 Task: Create List Brand Integration in Board Newsletter Design Ideas to Workspace Customer Service Software. Create List Brand Positioning in Board Email Marketing Conversion Rate Optimization to Workspace Customer Service Software. Create List Brand Awareness in Board Market Analysis for International Expansion to Workspace Customer Service Software
Action: Mouse moved to (66, 308)
Screenshot: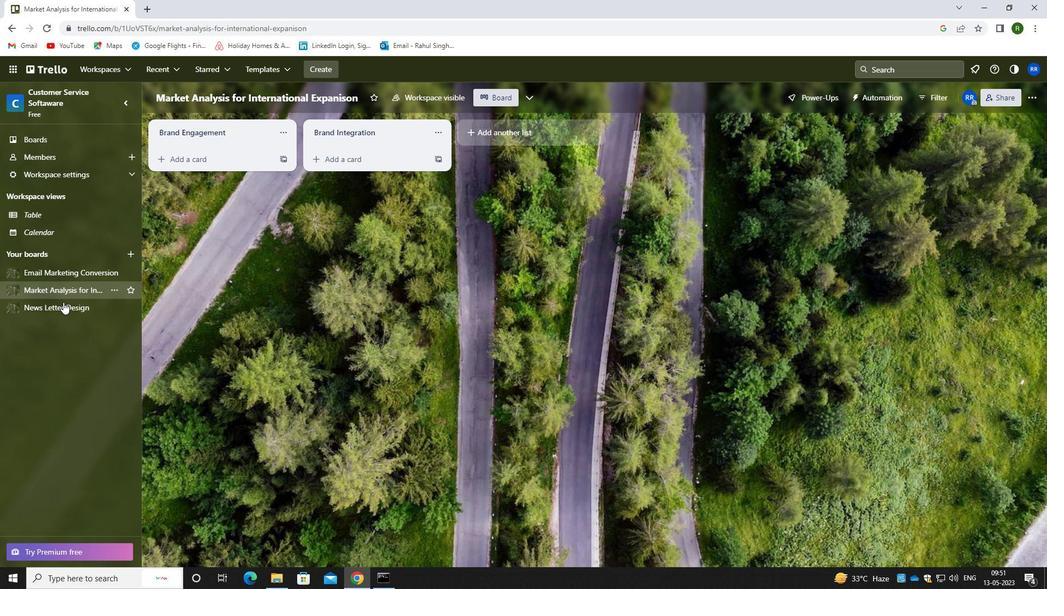 
Action: Mouse pressed left at (66, 308)
Screenshot: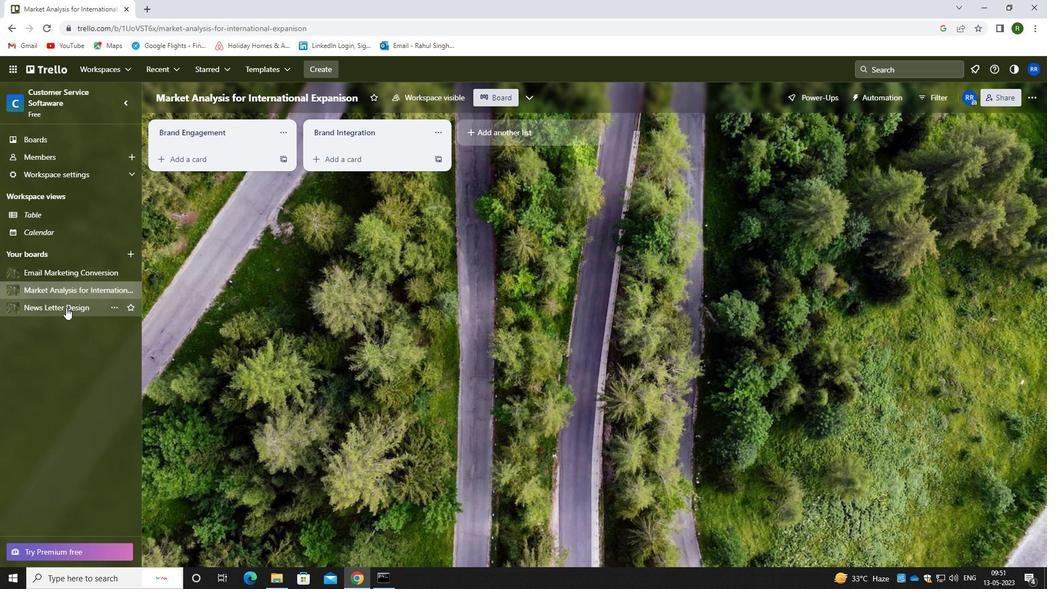 
Action: Mouse moved to (487, 126)
Screenshot: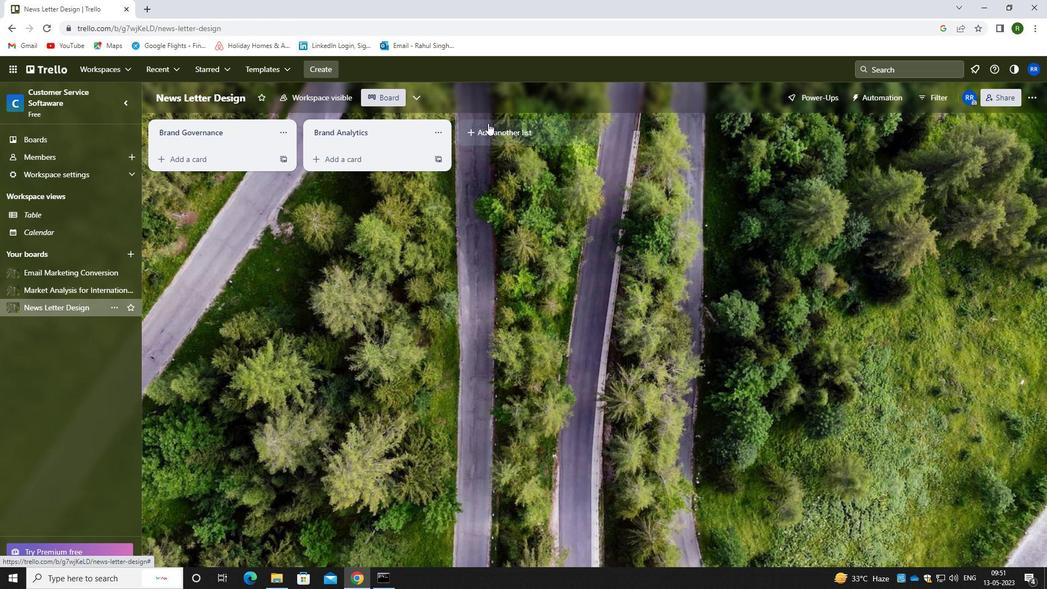 
Action: Mouse pressed left at (487, 126)
Screenshot: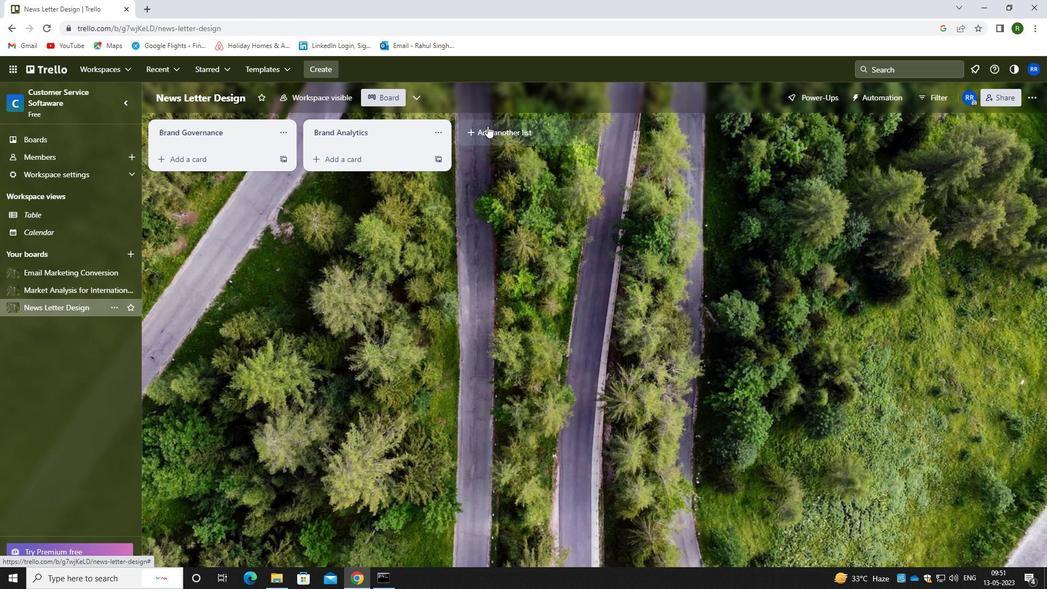 
Action: Mouse moved to (461, 161)
Screenshot: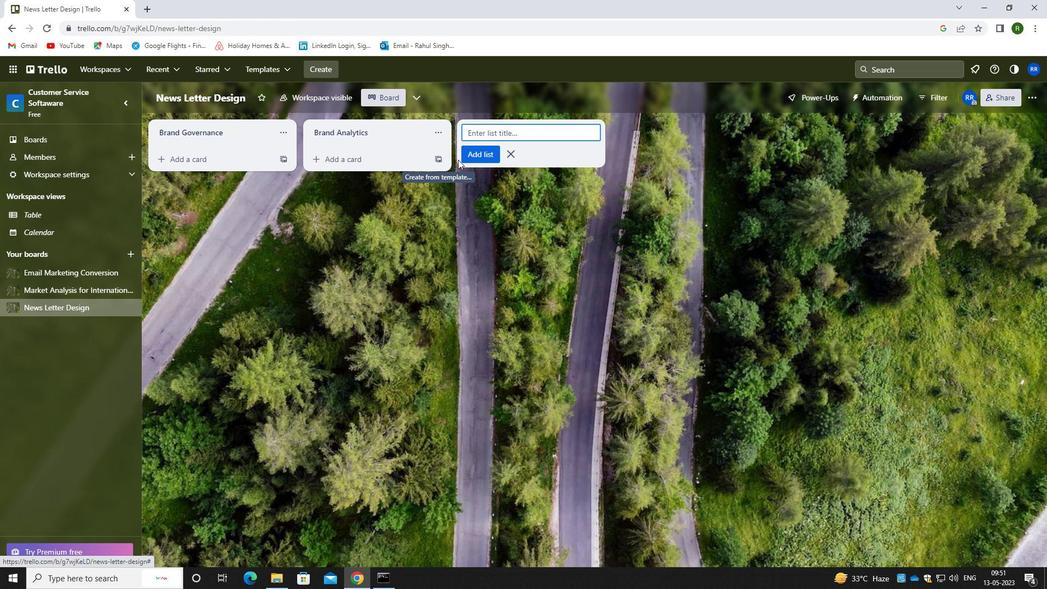 
Action: Key pressed <Key.caps_lock>B<Key.caps_lock>Oard<Key.space><Key.caps_lock>I<Key.caps_lock>Ntegration
Screenshot: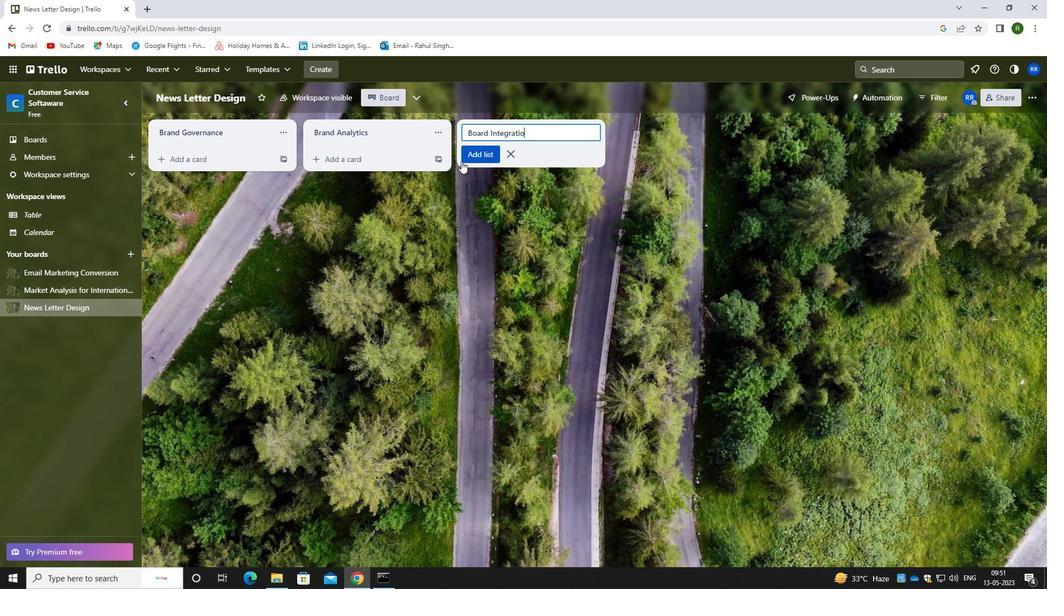 
Action: Mouse moved to (491, 130)
Screenshot: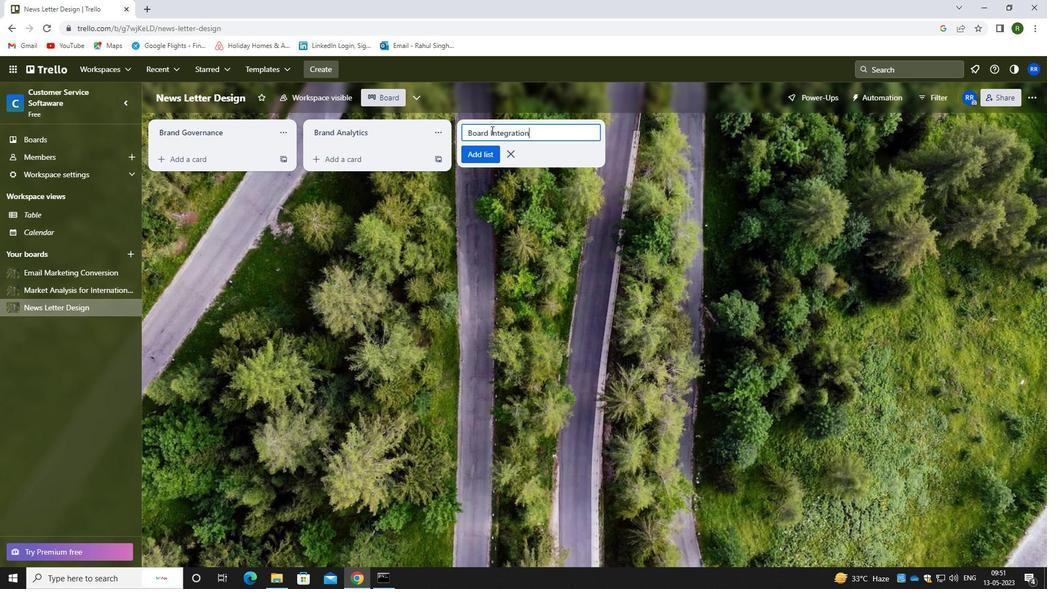 
Action: Mouse pressed left at (491, 130)
Screenshot: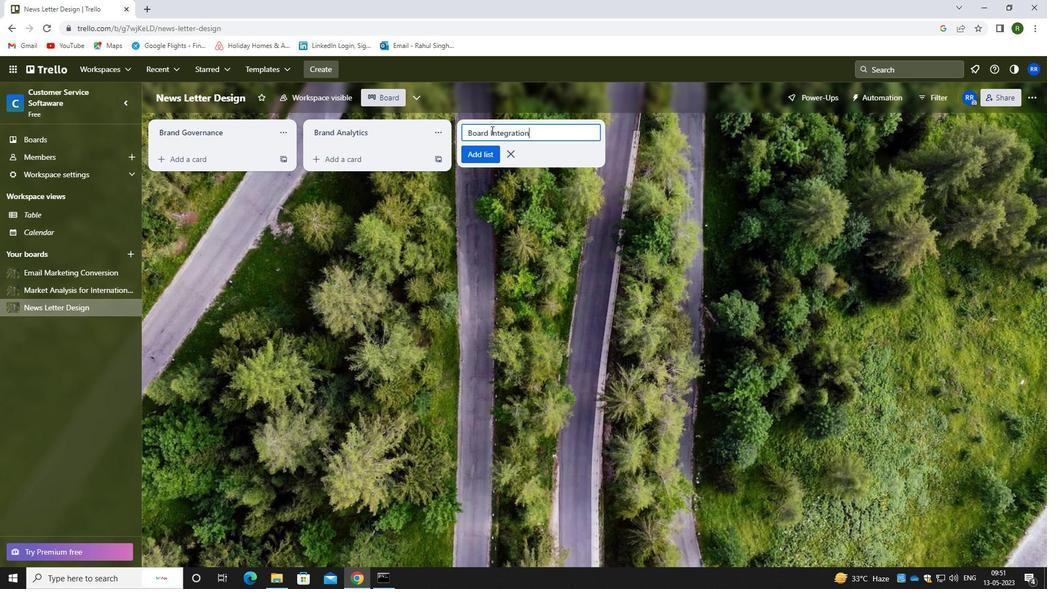 
Action: Mouse moved to (457, 143)
Screenshot: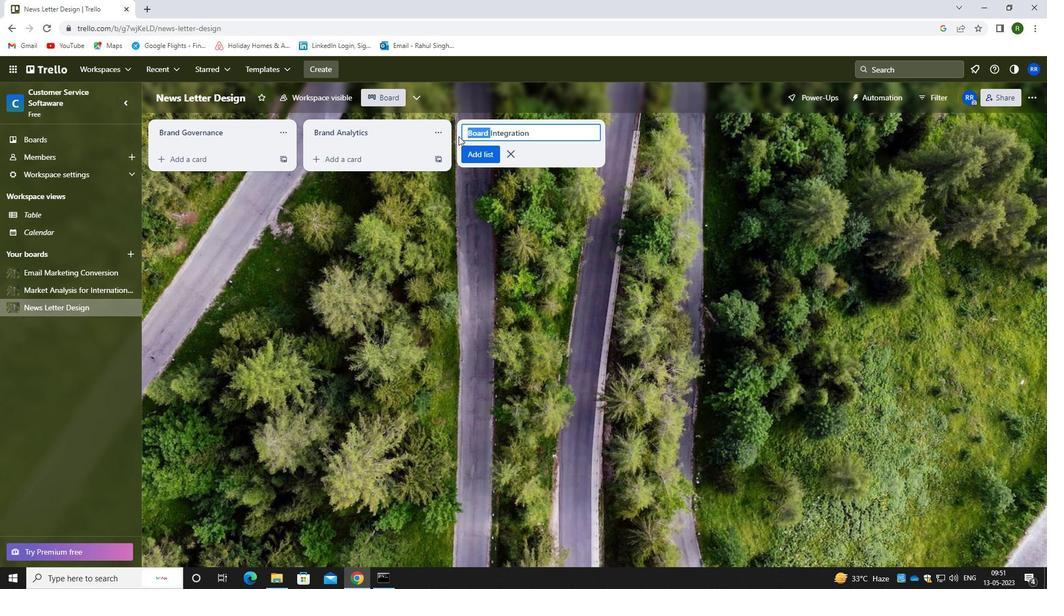 
Action: Key pressed <Key.left><Key.left><Key.left><Key.left><Key.left><Key.left>
Screenshot: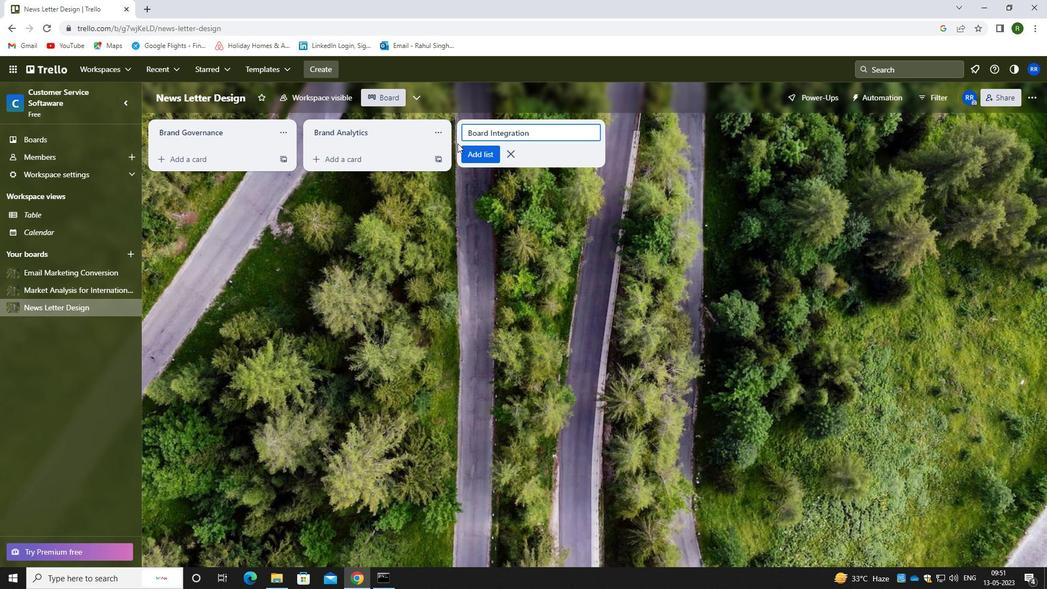 
Action: Mouse moved to (489, 132)
Screenshot: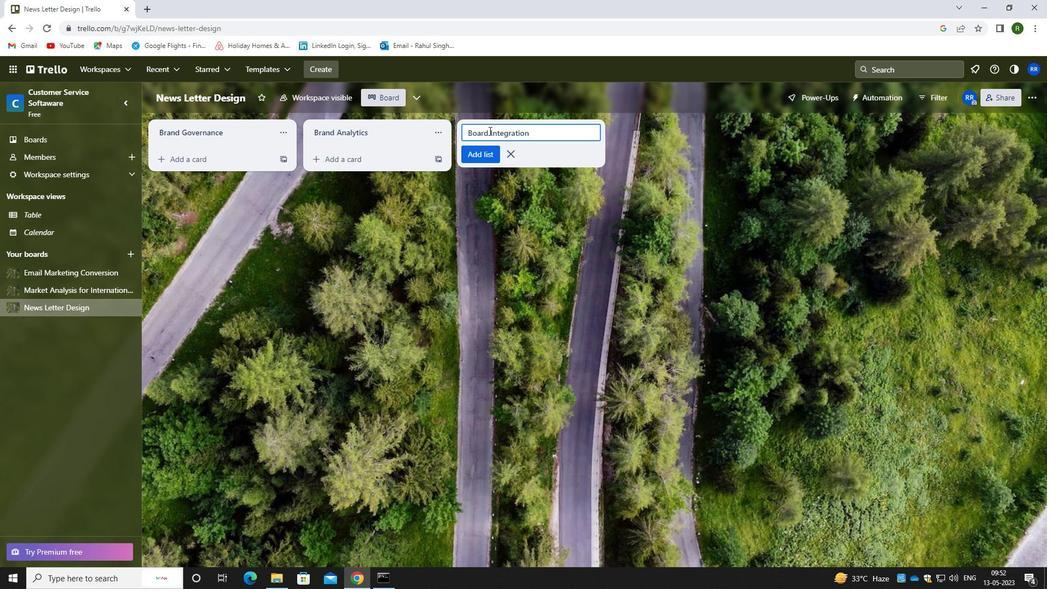 
Action: Mouse pressed left at (489, 132)
Screenshot: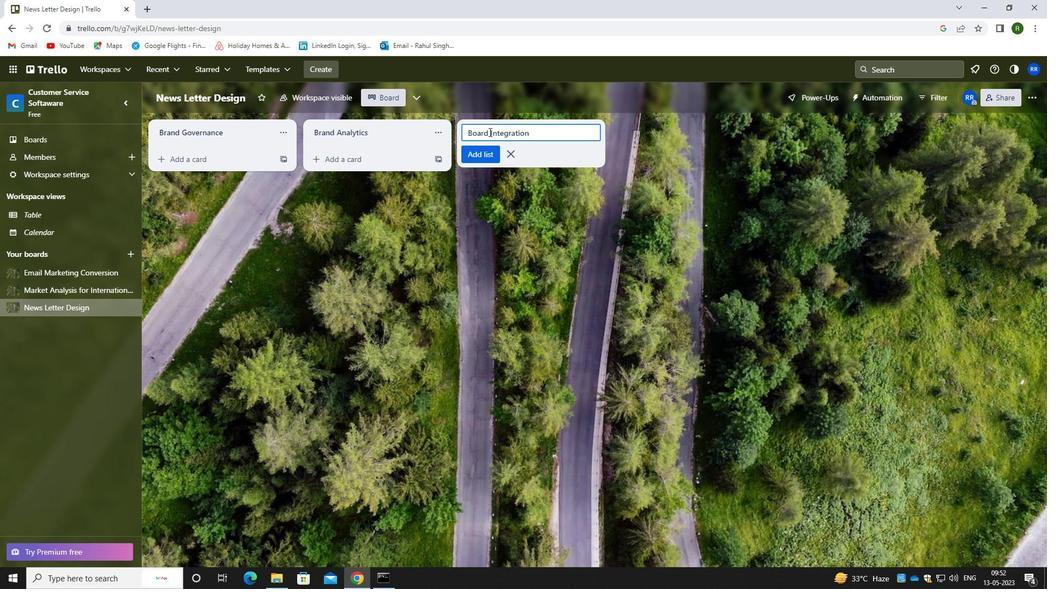 
Action: Key pressed <Key.backspace><Key.backspace><Key.backspace><Key.backspace>rand
Screenshot: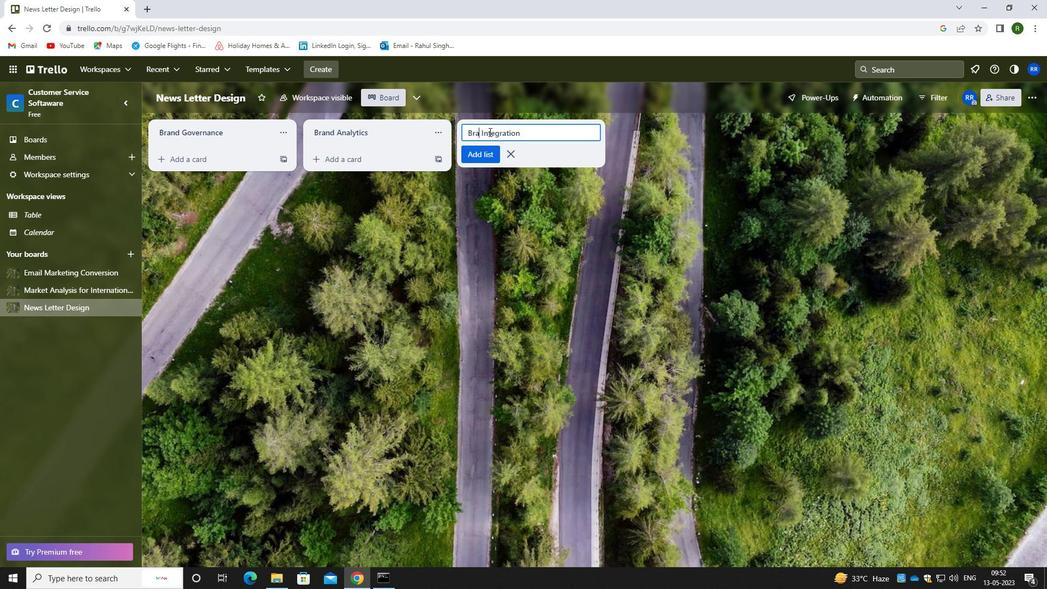 
Action: Mouse moved to (482, 152)
Screenshot: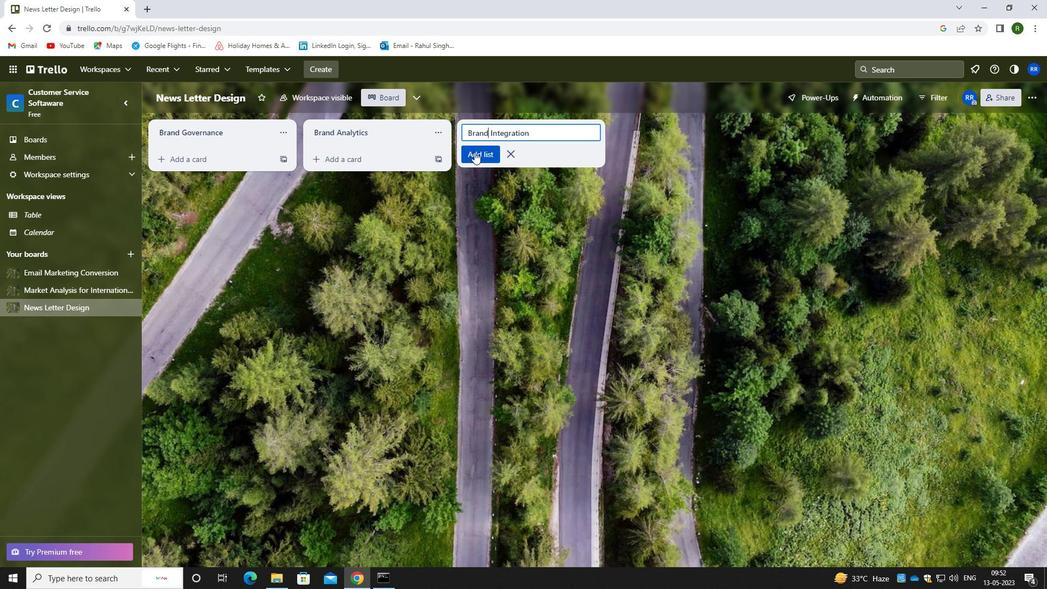 
Action: Mouse pressed left at (482, 152)
Screenshot: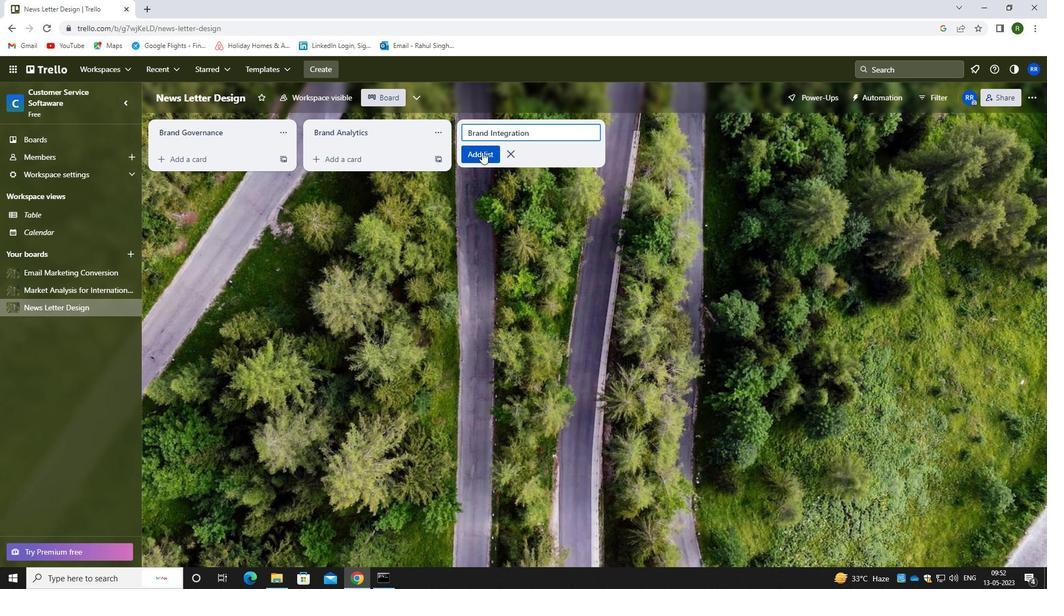 
Action: Mouse moved to (21, 281)
Screenshot: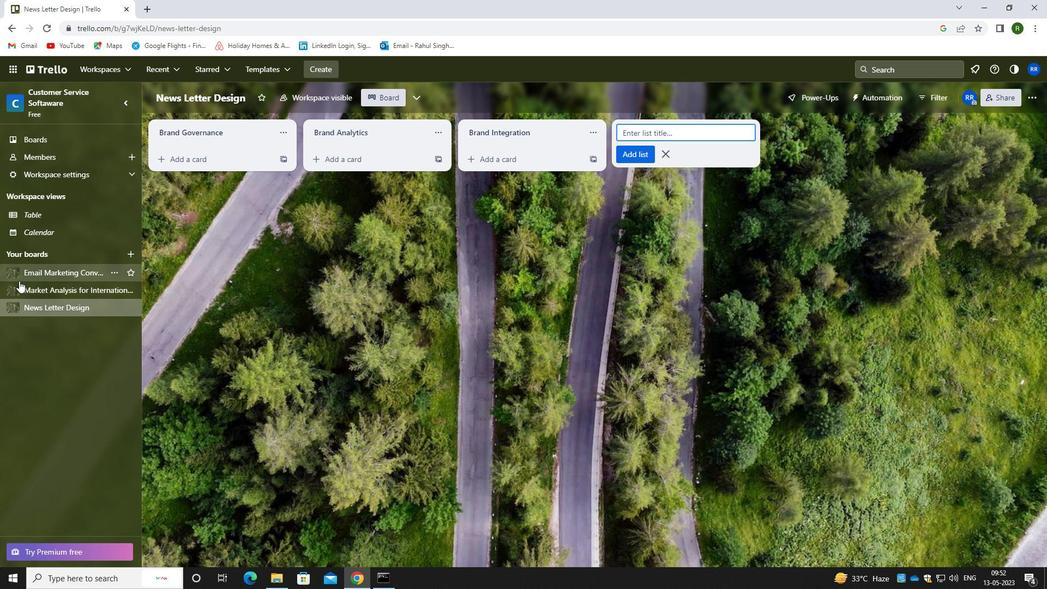 
Action: Mouse pressed left at (21, 281)
Screenshot: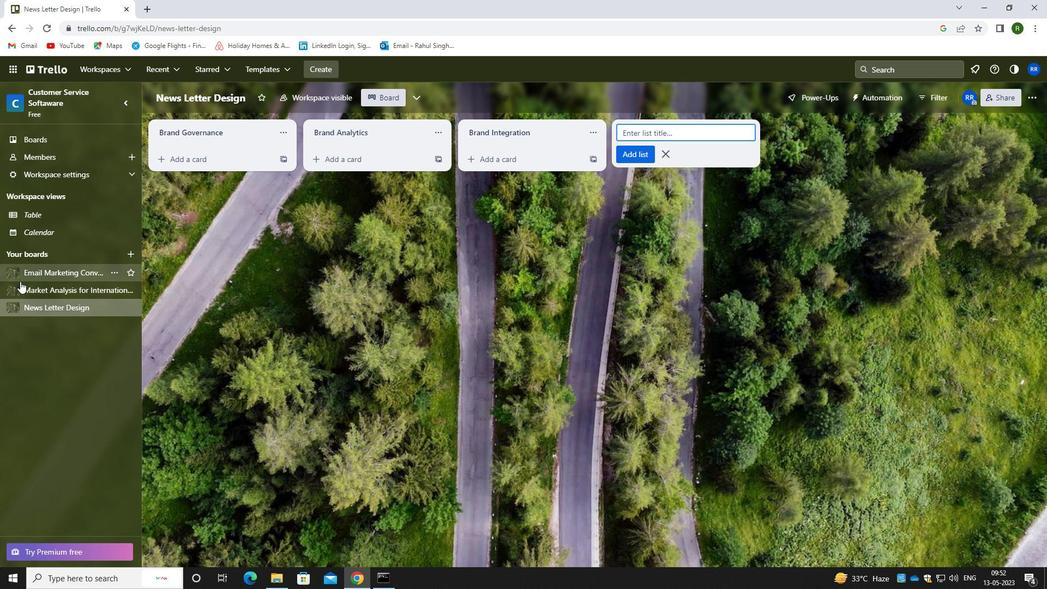 
Action: Mouse moved to (28, 273)
Screenshot: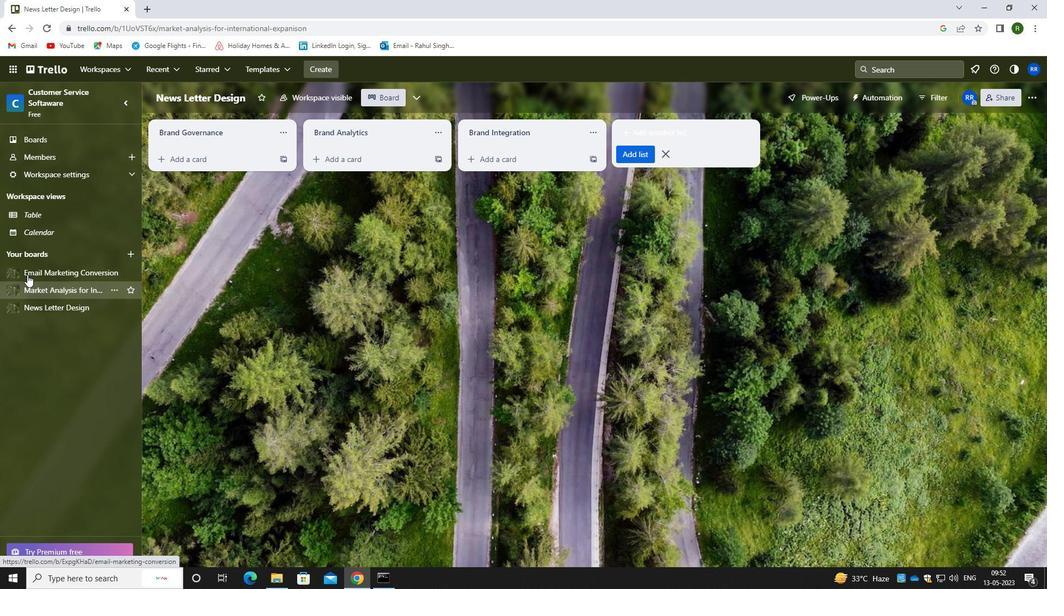 
Action: Mouse pressed left at (28, 273)
Screenshot: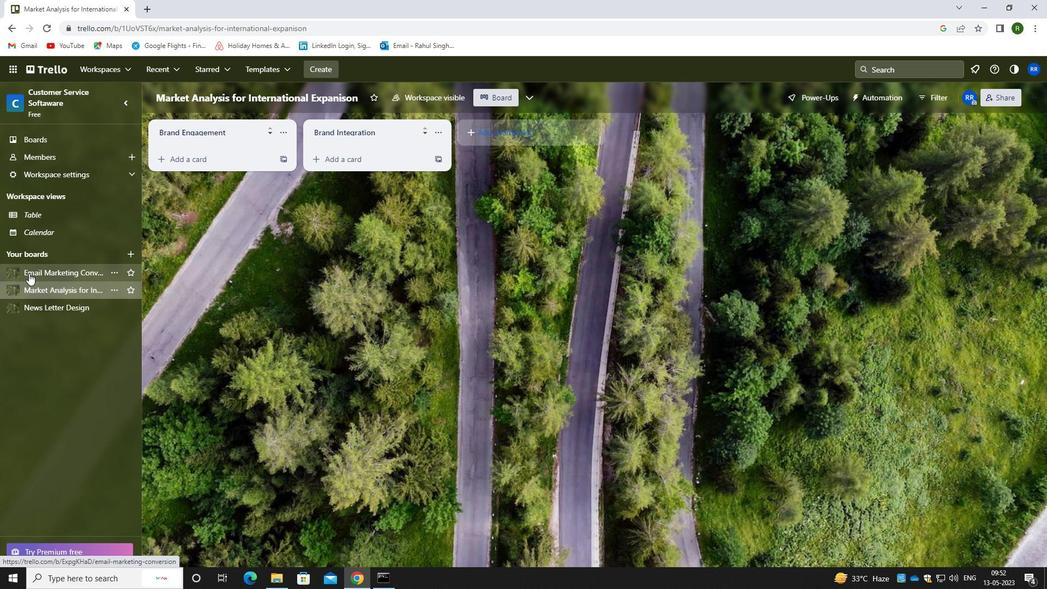 
Action: Mouse moved to (489, 132)
Screenshot: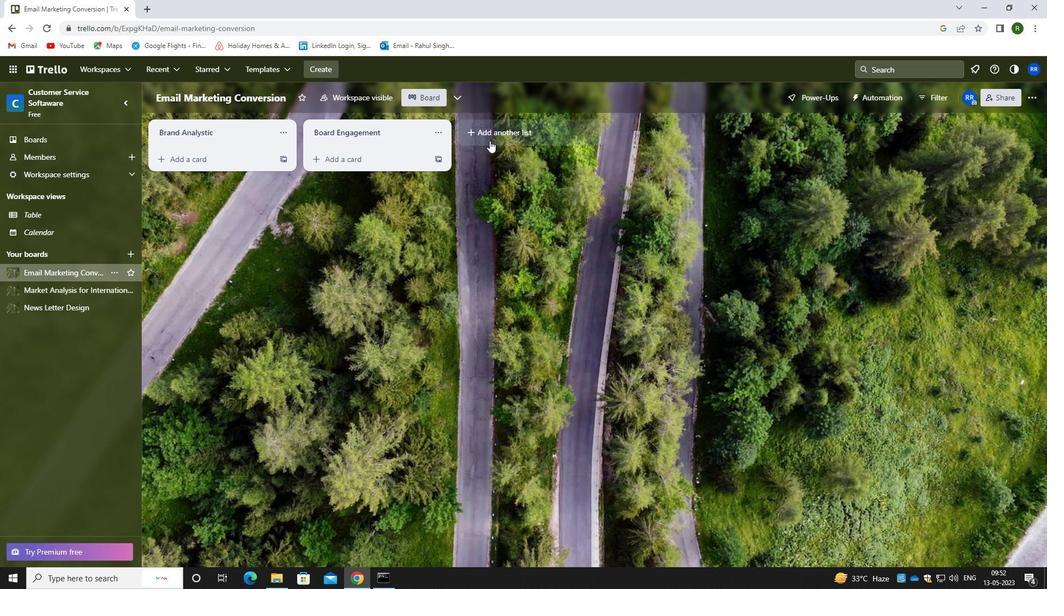 
Action: Mouse pressed left at (489, 132)
Screenshot: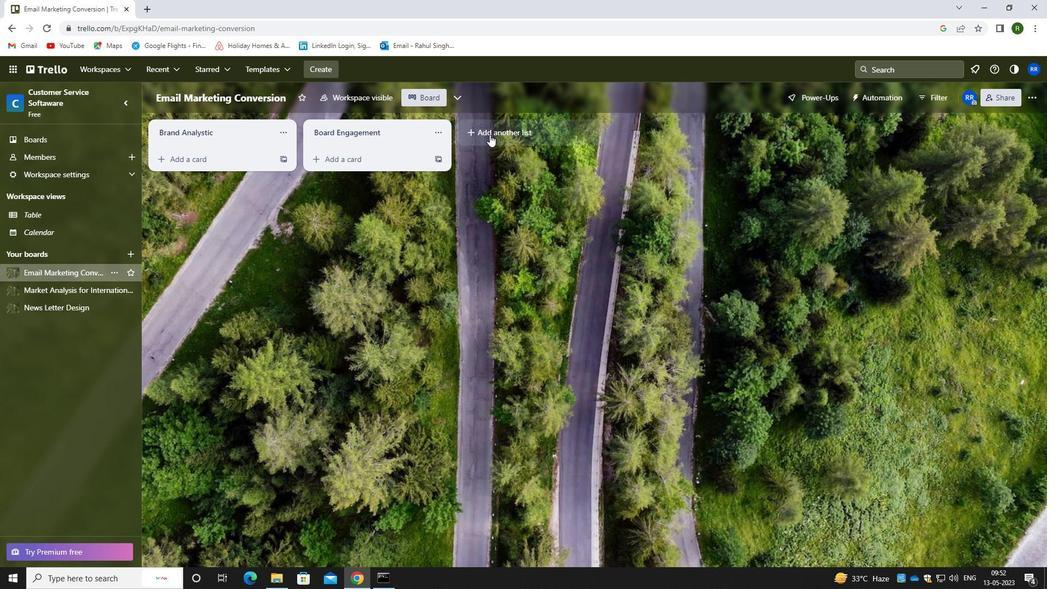 
Action: Mouse moved to (483, 153)
Screenshot: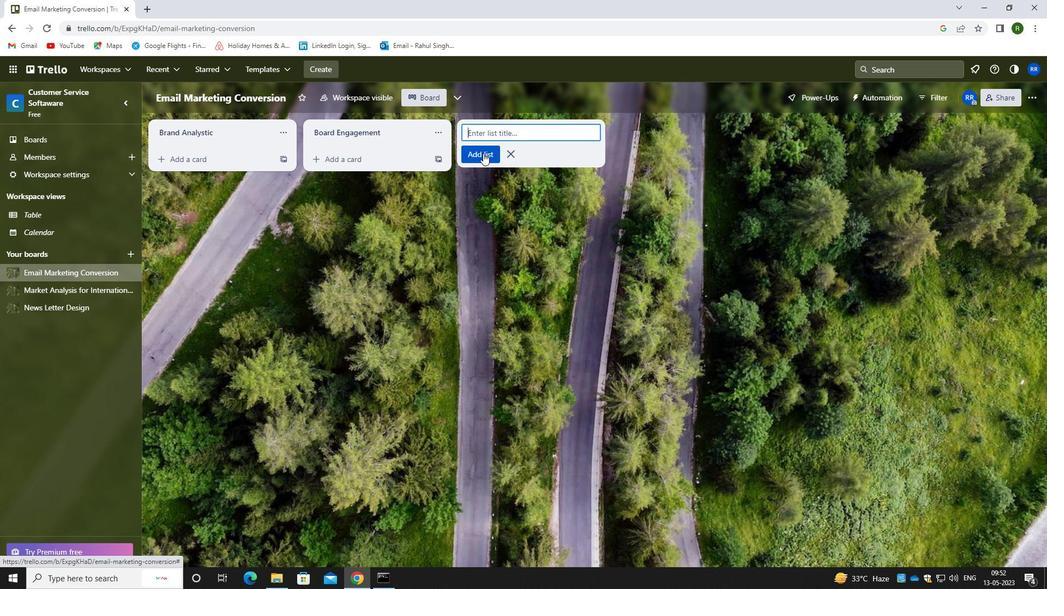 
Action: Key pressed <Key.caps_lock>b<Key.caps_lock>o<Key.backspace>rand<Key.space><Key.caps_lock>p<Key.caps_lock>ositioning
Screenshot: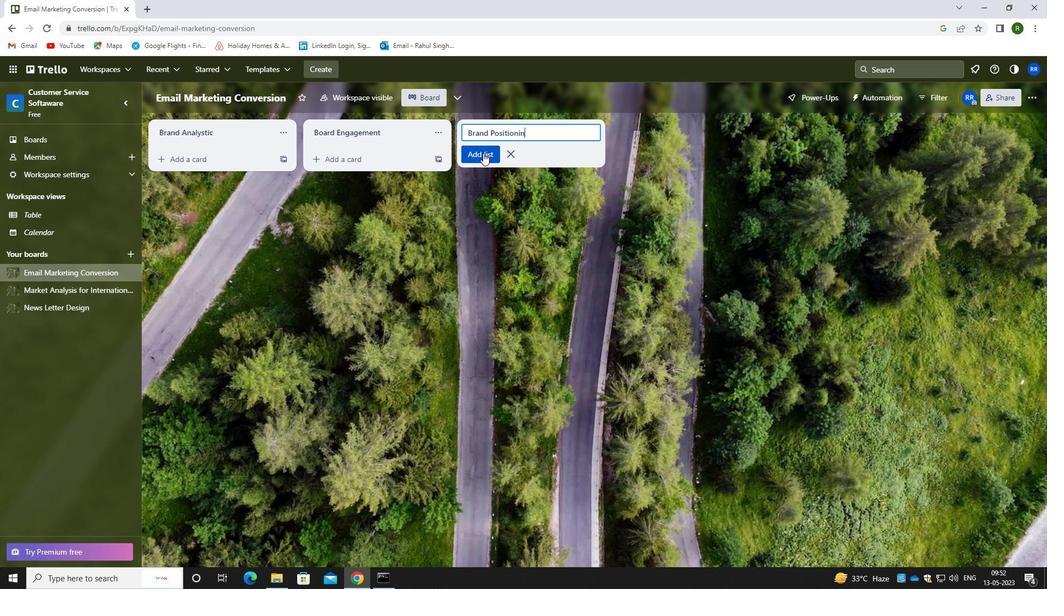 
Action: Mouse moved to (483, 153)
Screenshot: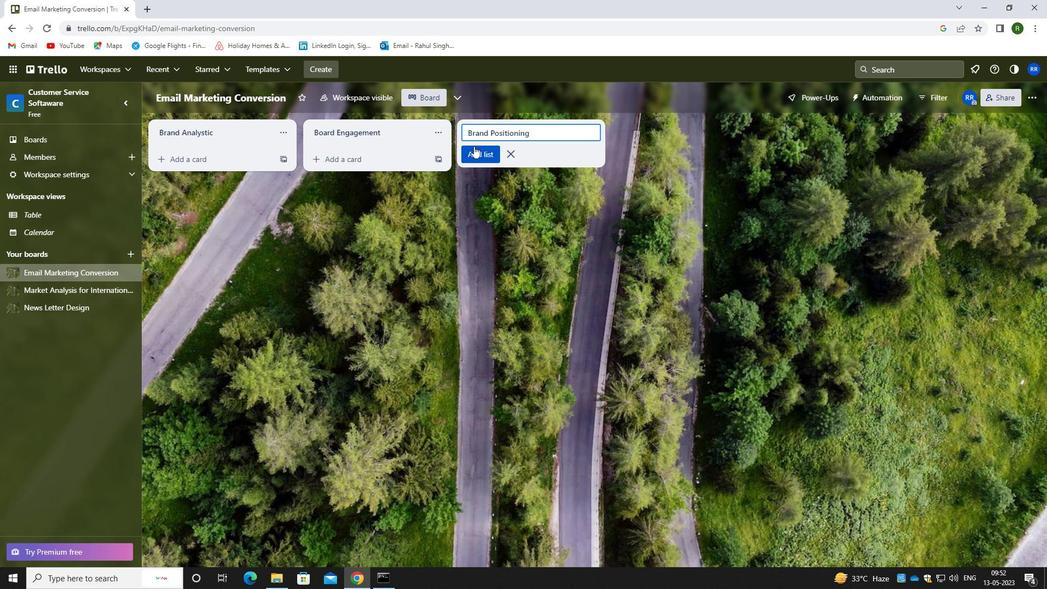 
Action: Mouse pressed left at (483, 153)
Screenshot: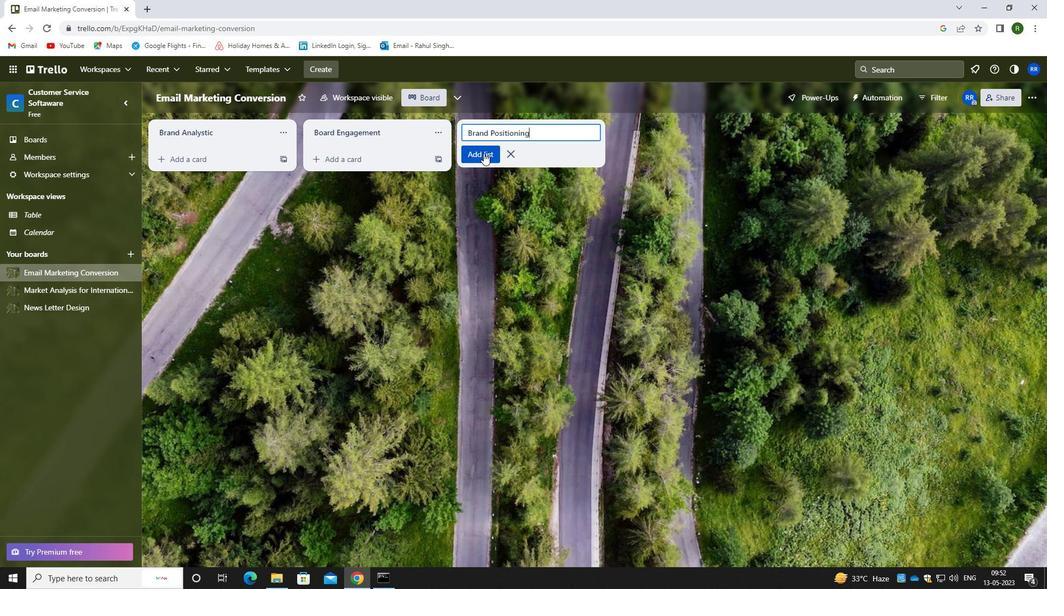 
Action: Mouse moved to (56, 287)
Screenshot: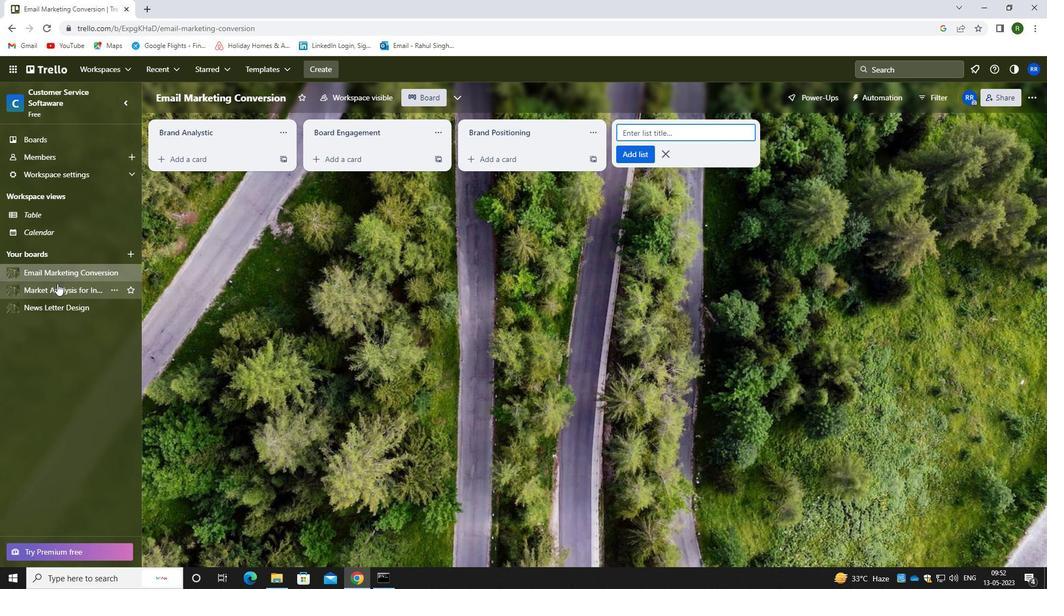 
Action: Mouse pressed left at (56, 287)
Screenshot: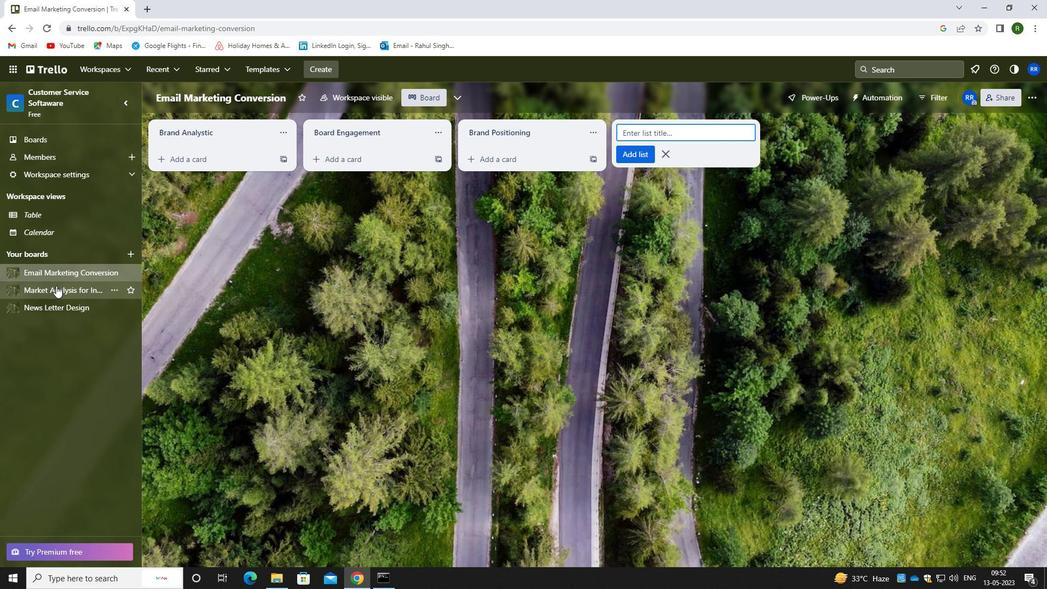 
Action: Mouse moved to (494, 137)
Screenshot: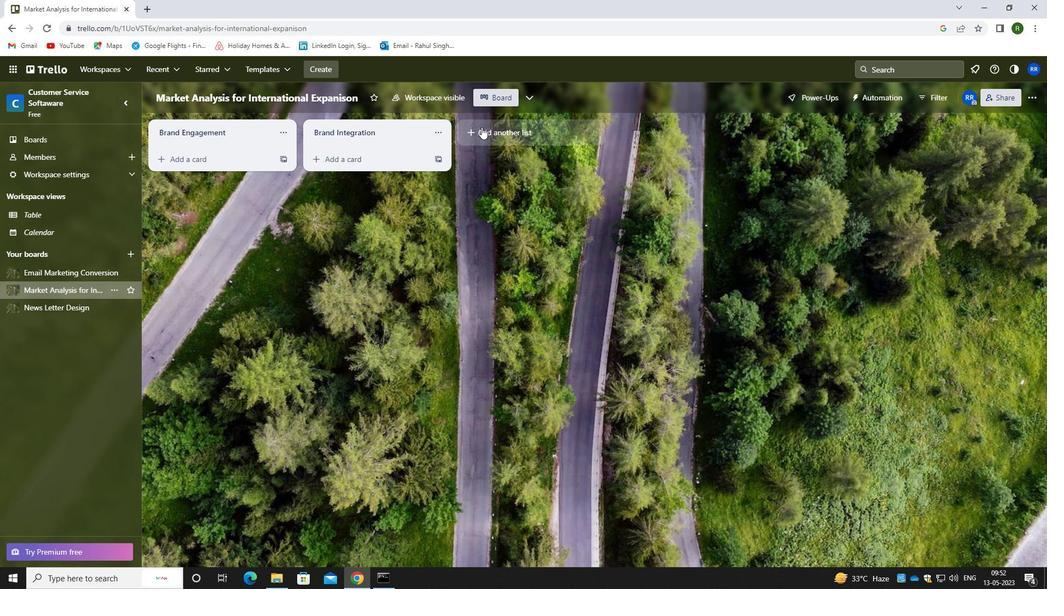 
Action: Mouse pressed left at (494, 137)
Screenshot: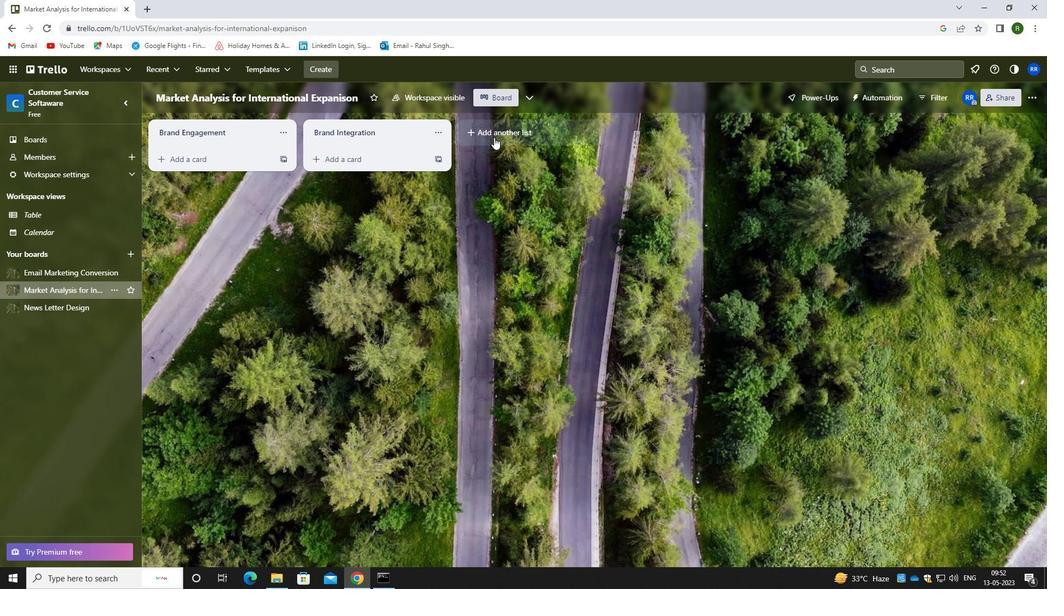 
Action: Mouse moved to (489, 145)
Screenshot: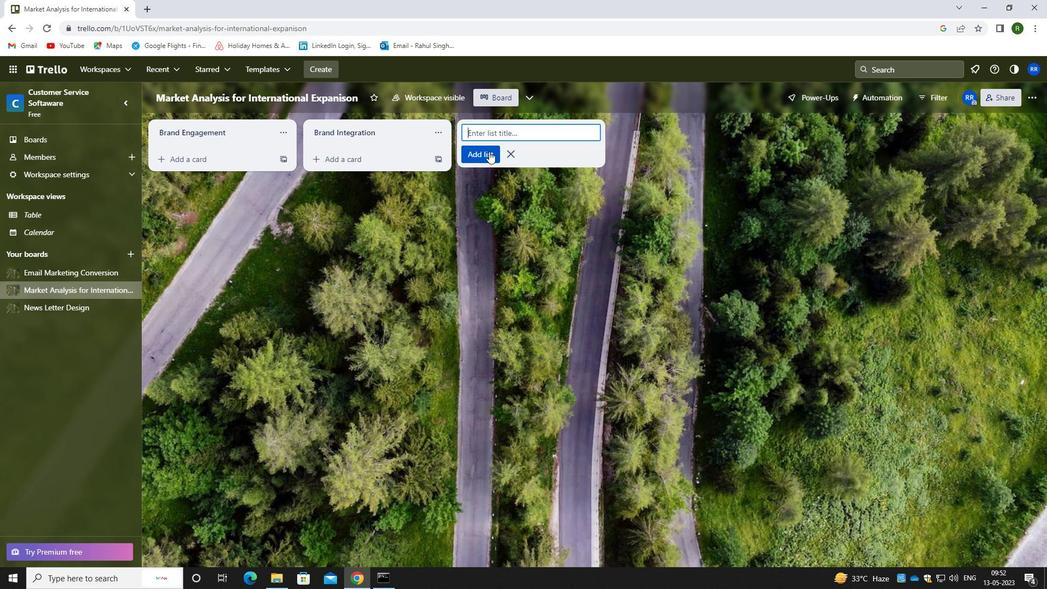 
Action: Key pressed <Key.caps_lock>b<Key.caps_lock>rand<Key.space><Key.caps_lock>a<Key.caps_lock>werness
Screenshot: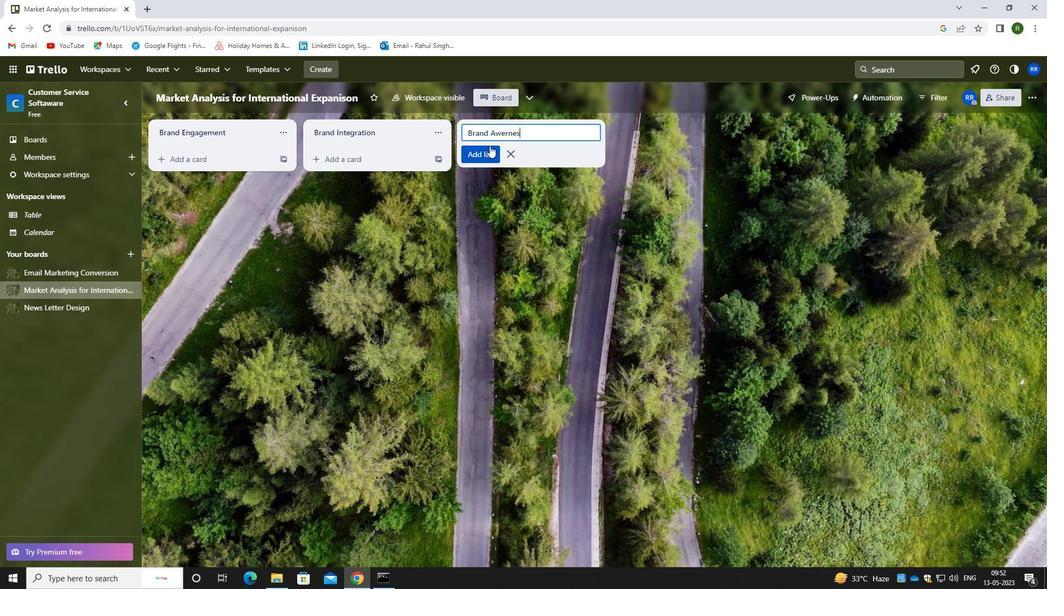 
Action: Mouse moved to (484, 158)
Screenshot: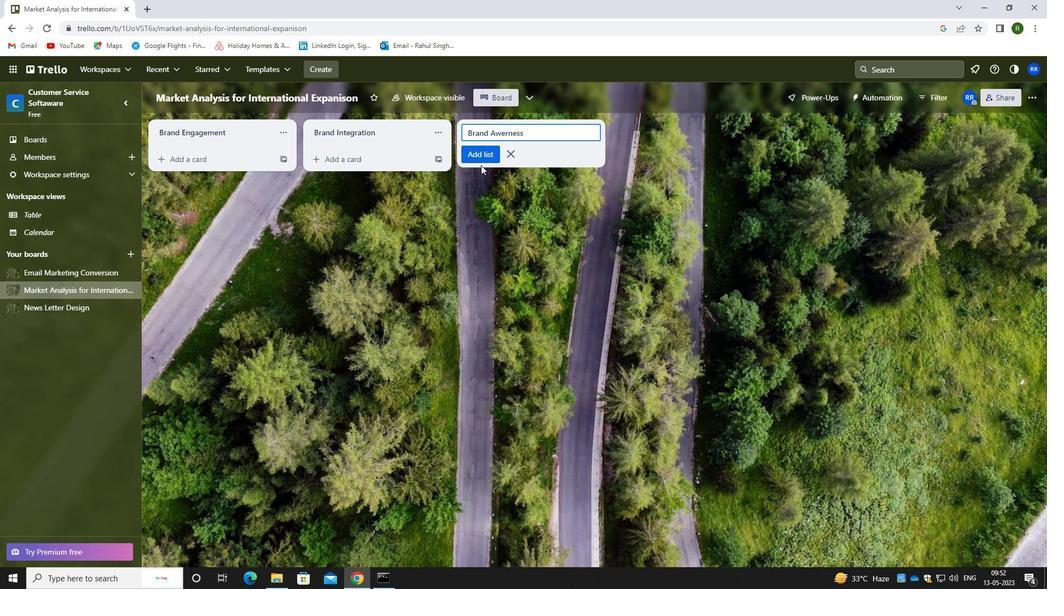 
Action: Mouse pressed left at (484, 158)
Screenshot: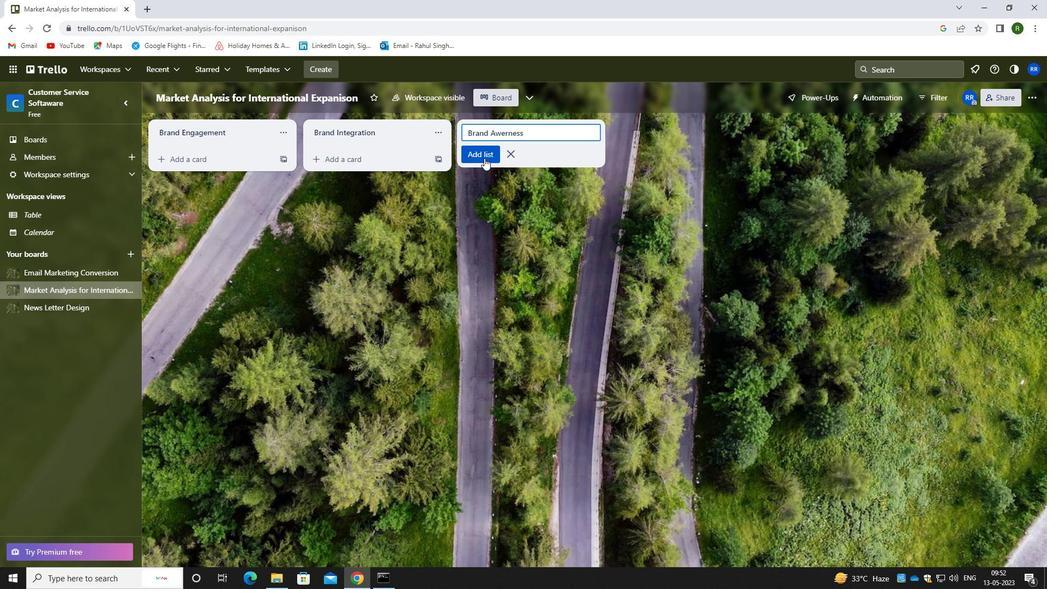 
Action: Mouse moved to (304, 315)
Screenshot: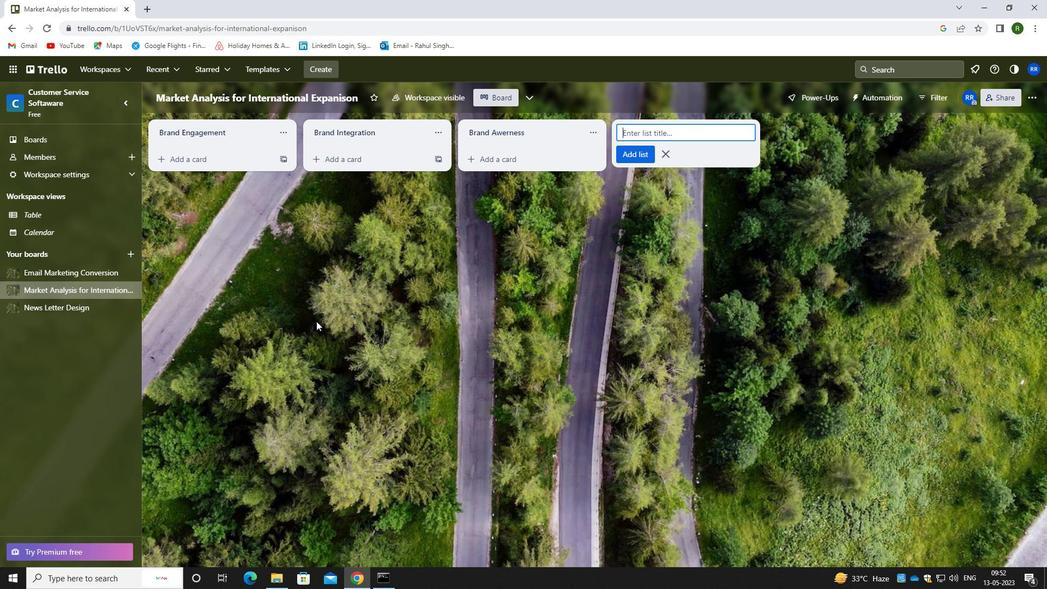 
Action: Mouse pressed left at (304, 315)
Screenshot: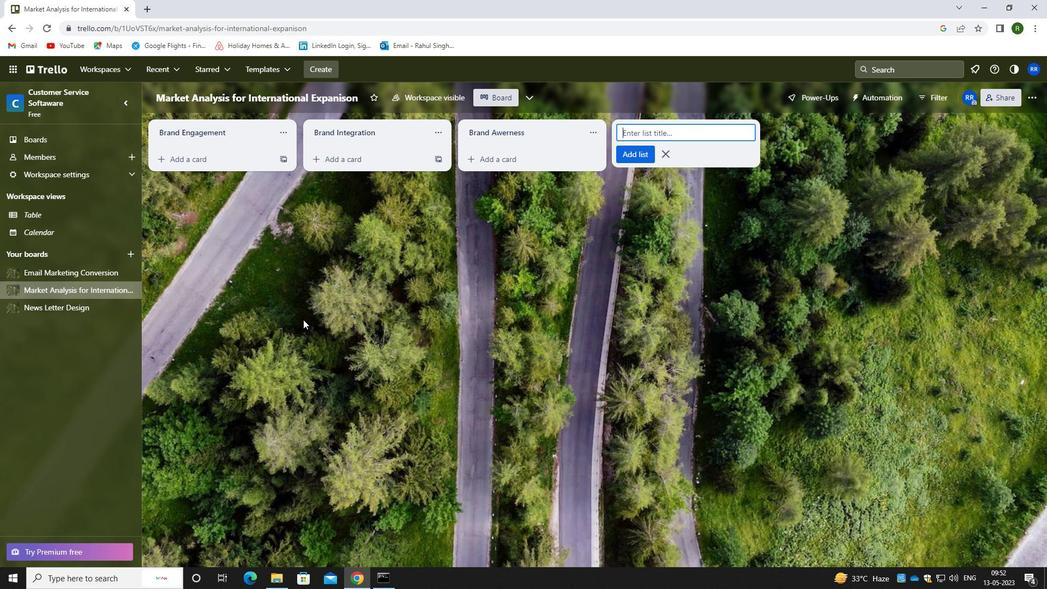 
Action: Mouse moved to (345, 188)
Screenshot: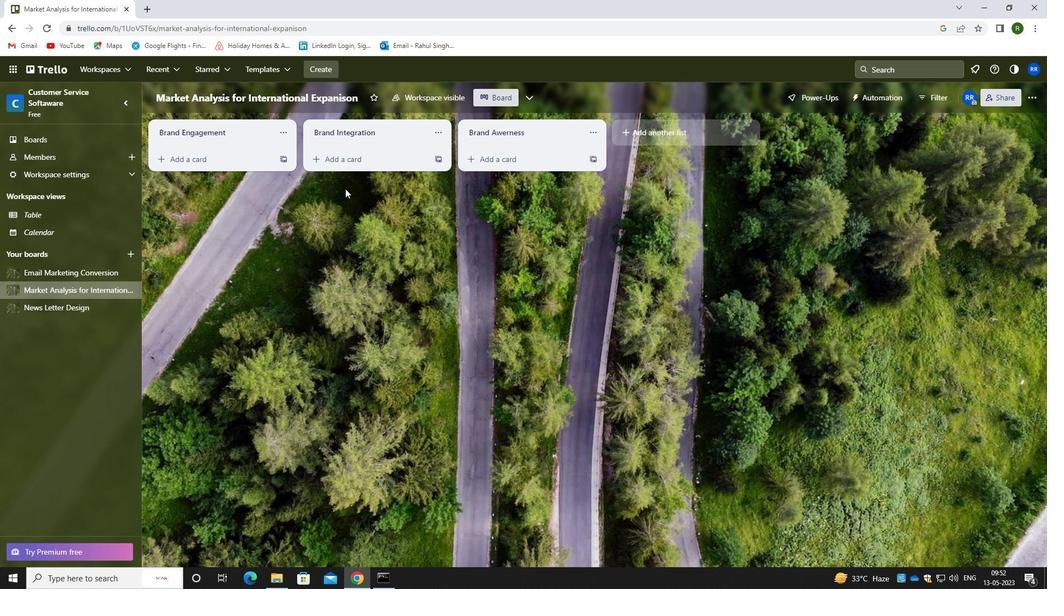 
